 Task: In the  document Johnny.docx Share this file with 'softage.6@softage.net' Check 'Vision History' View the  non- printing characters
Action: Mouse moved to (59, 83)
Screenshot: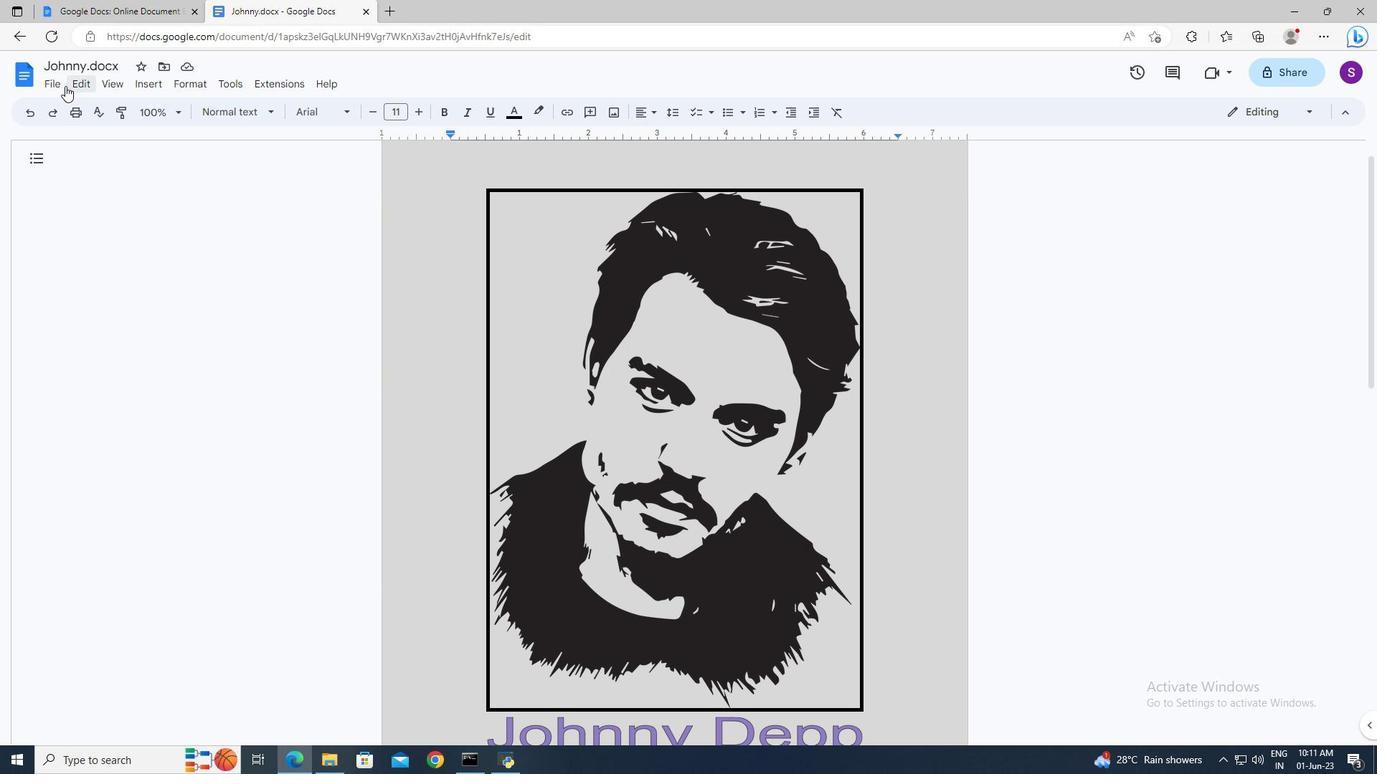 
Action: Mouse pressed left at (59, 83)
Screenshot: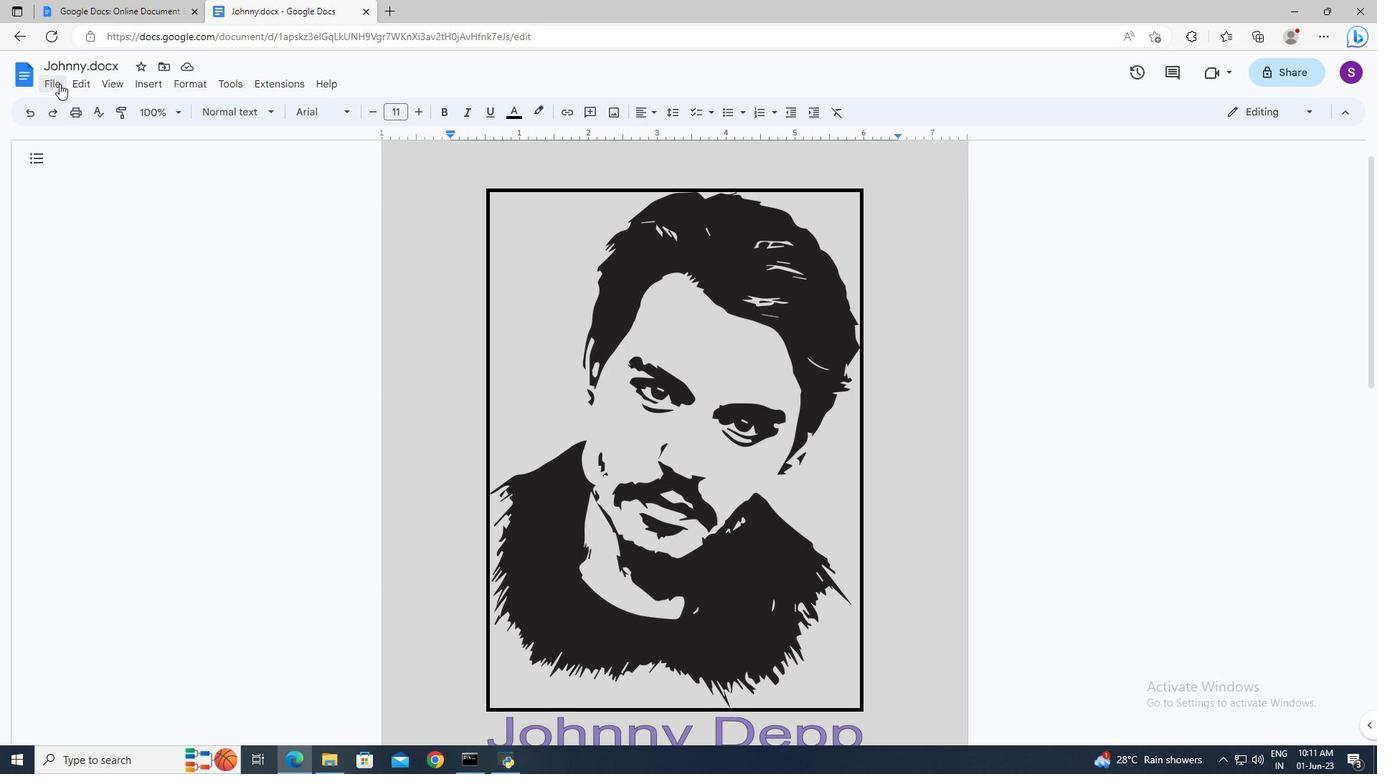 
Action: Mouse moved to (324, 190)
Screenshot: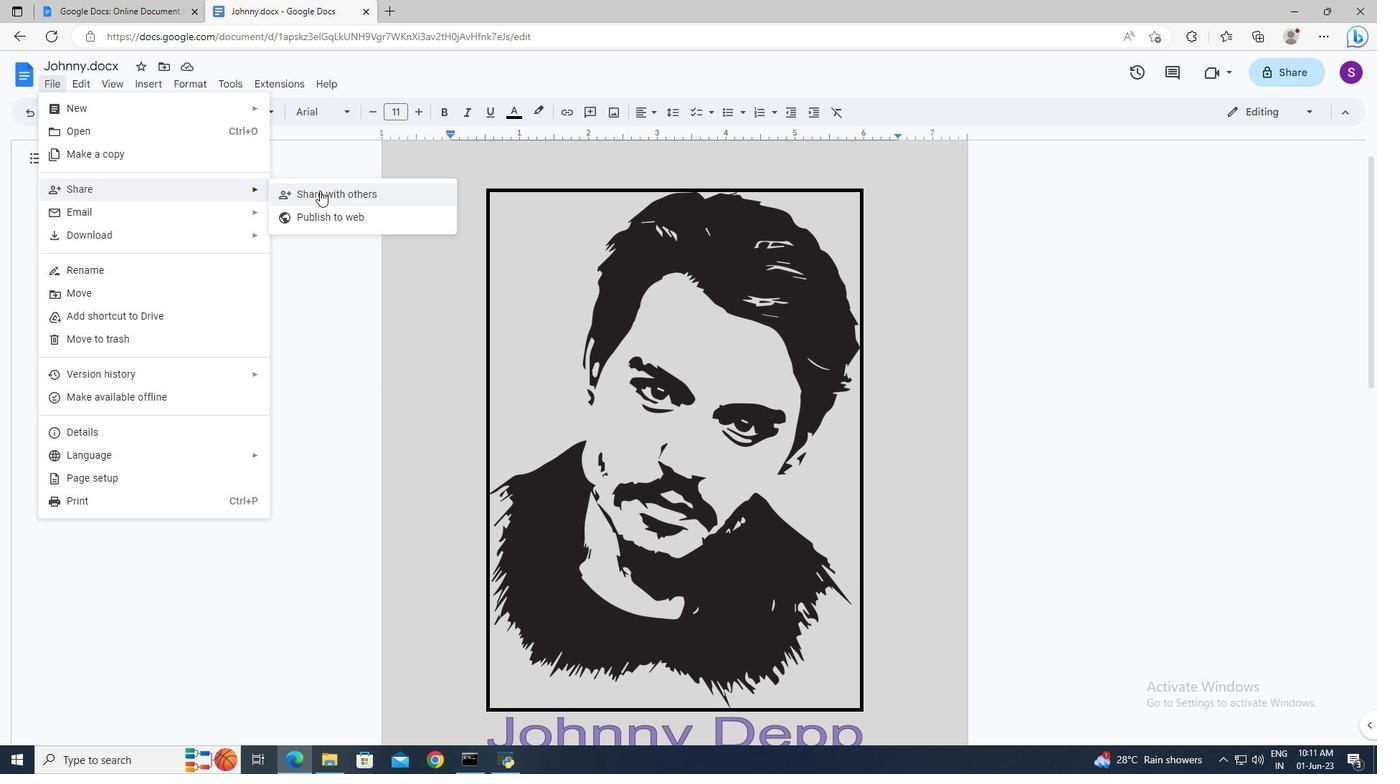 
Action: Mouse pressed left at (324, 190)
Screenshot: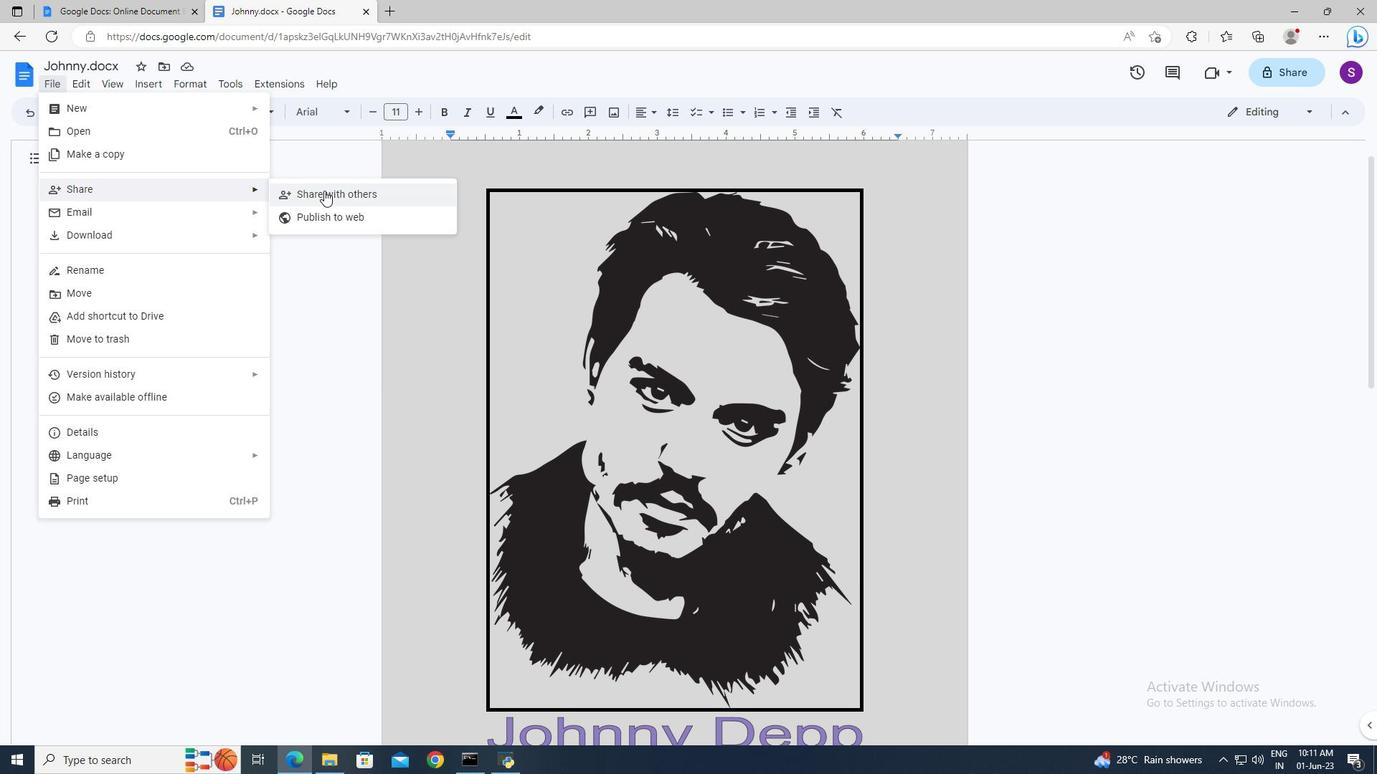 
Action: Mouse moved to (555, 320)
Screenshot: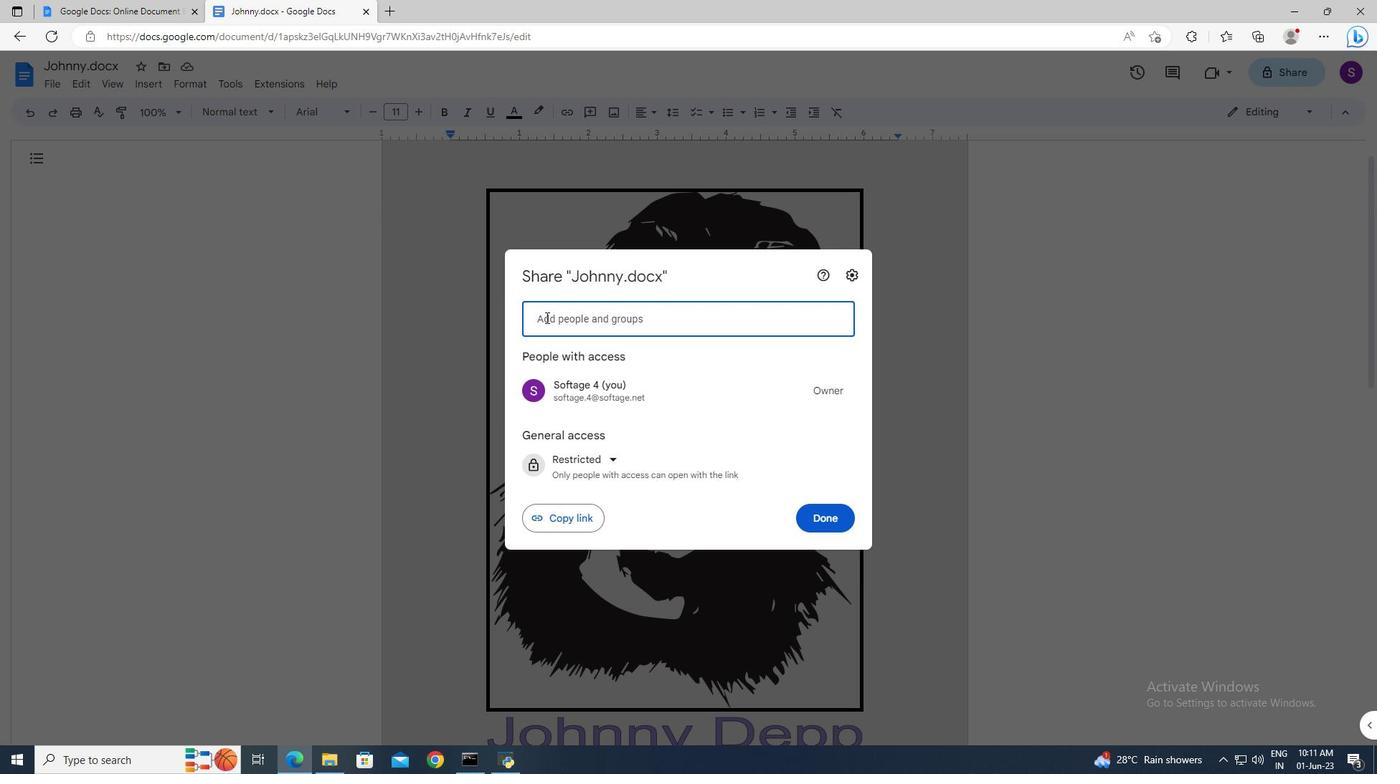 
Action: Mouse pressed left at (555, 320)
Screenshot: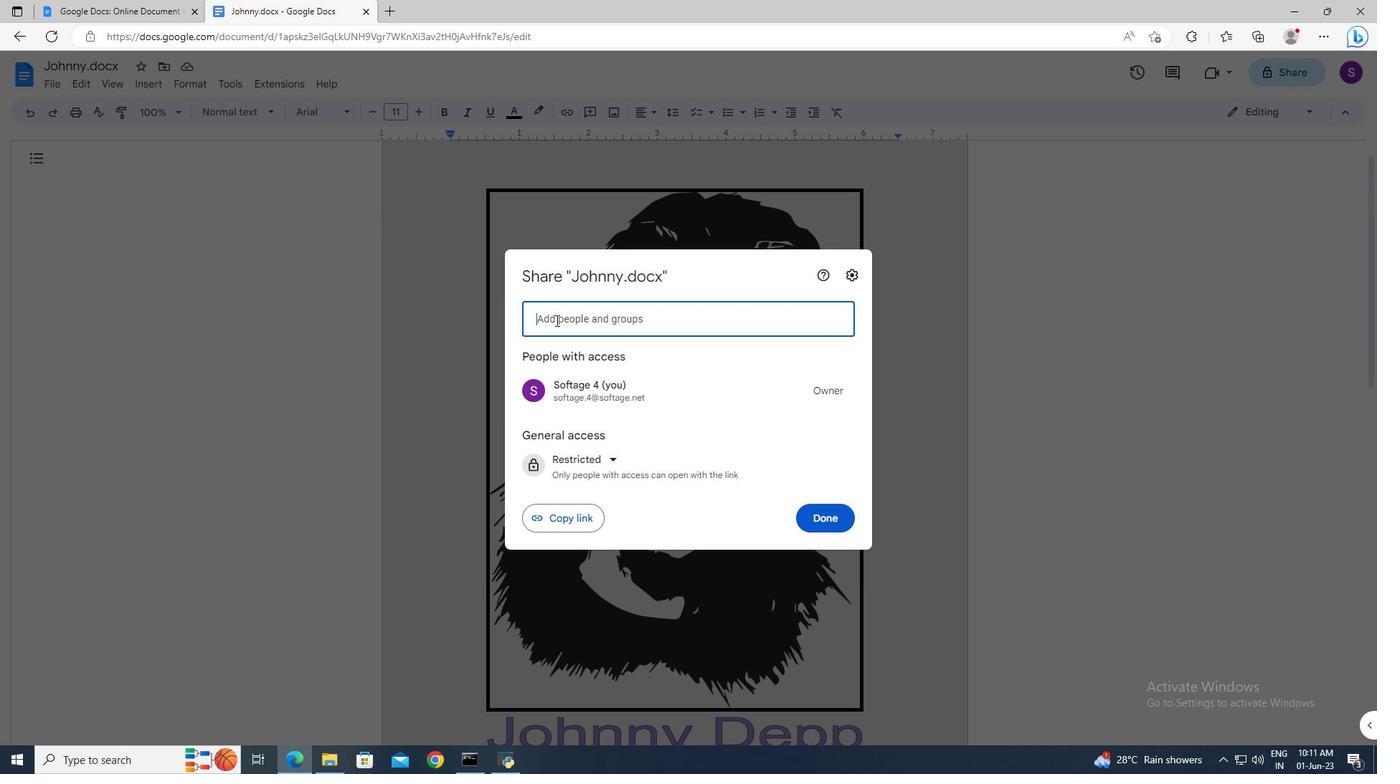 
Action: Key pressed softage.6<Key.shift><Key.shift><Key.shift>@softage.net<Key.enter>
Screenshot: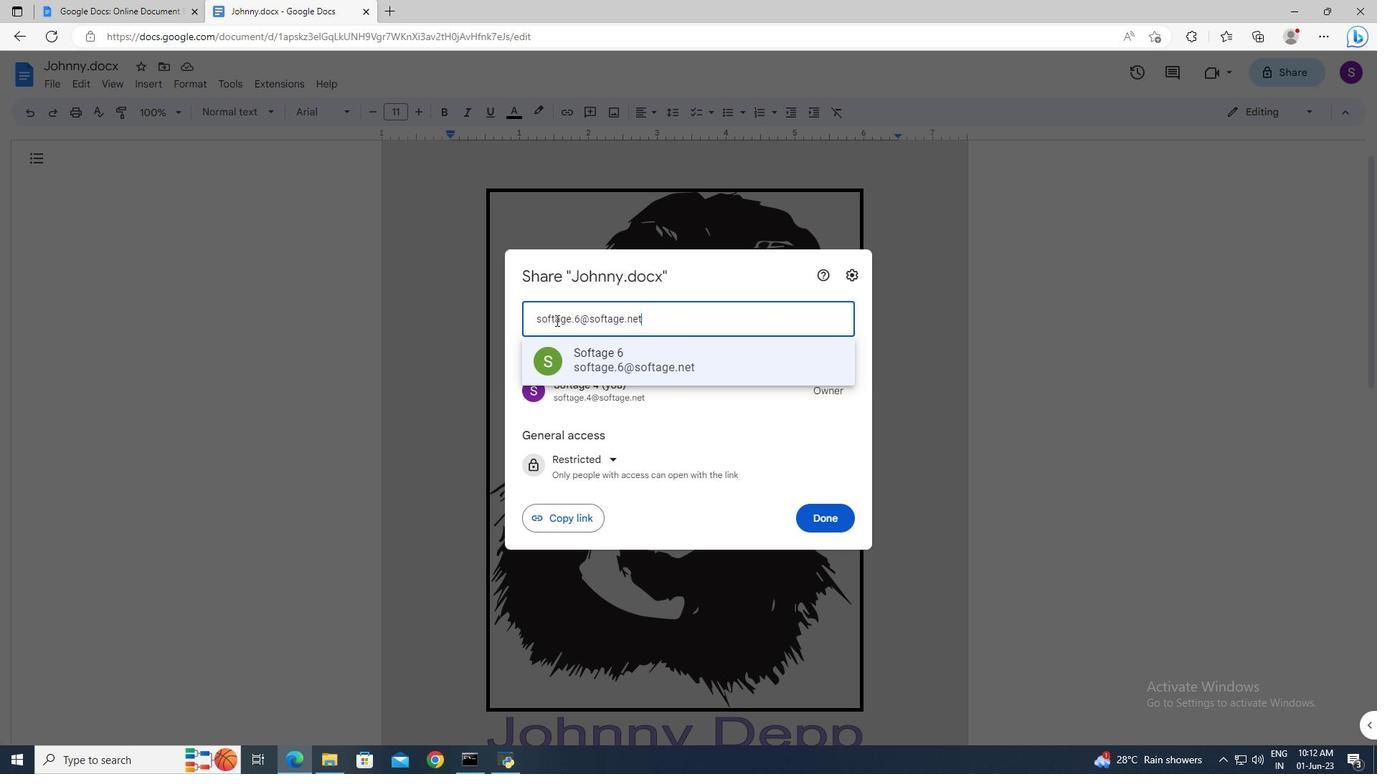 
Action: Mouse moved to (798, 503)
Screenshot: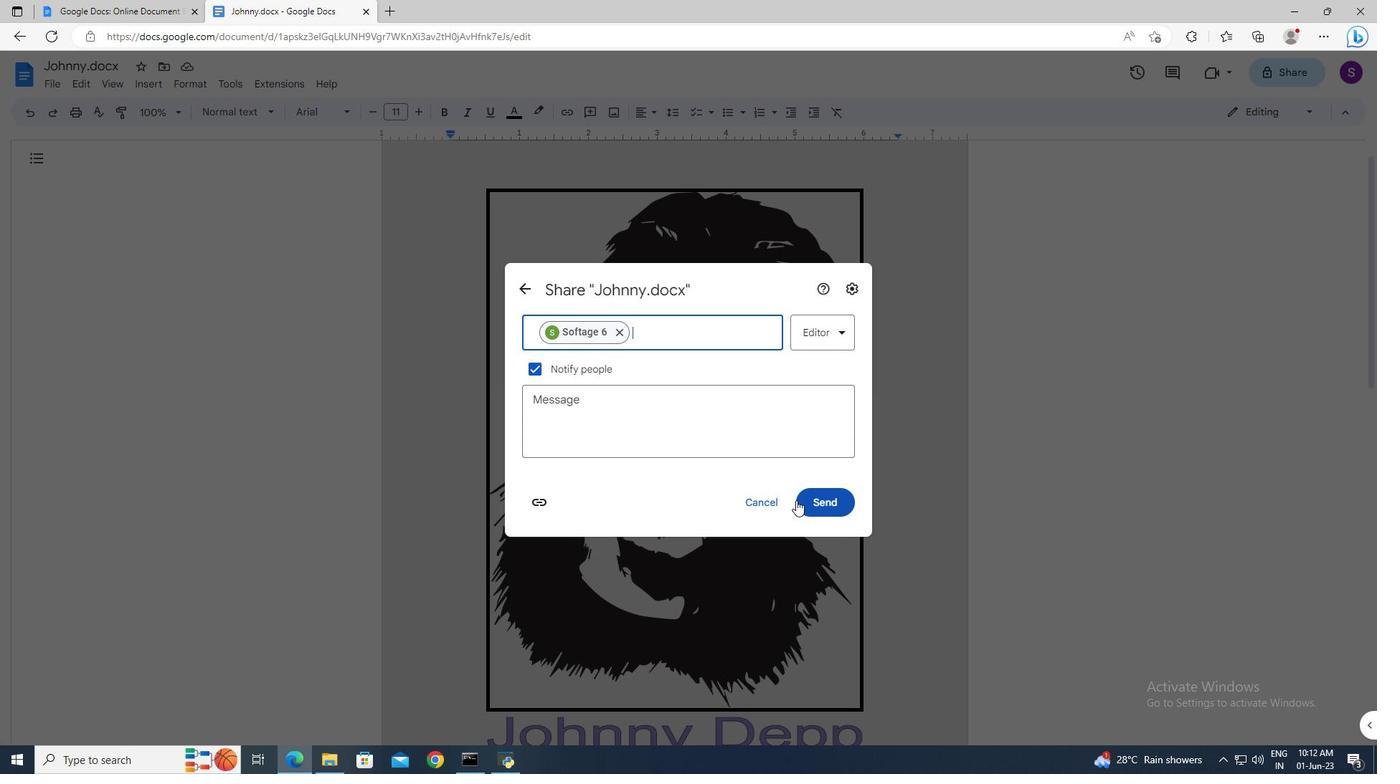 
Action: Mouse pressed left at (798, 503)
Screenshot: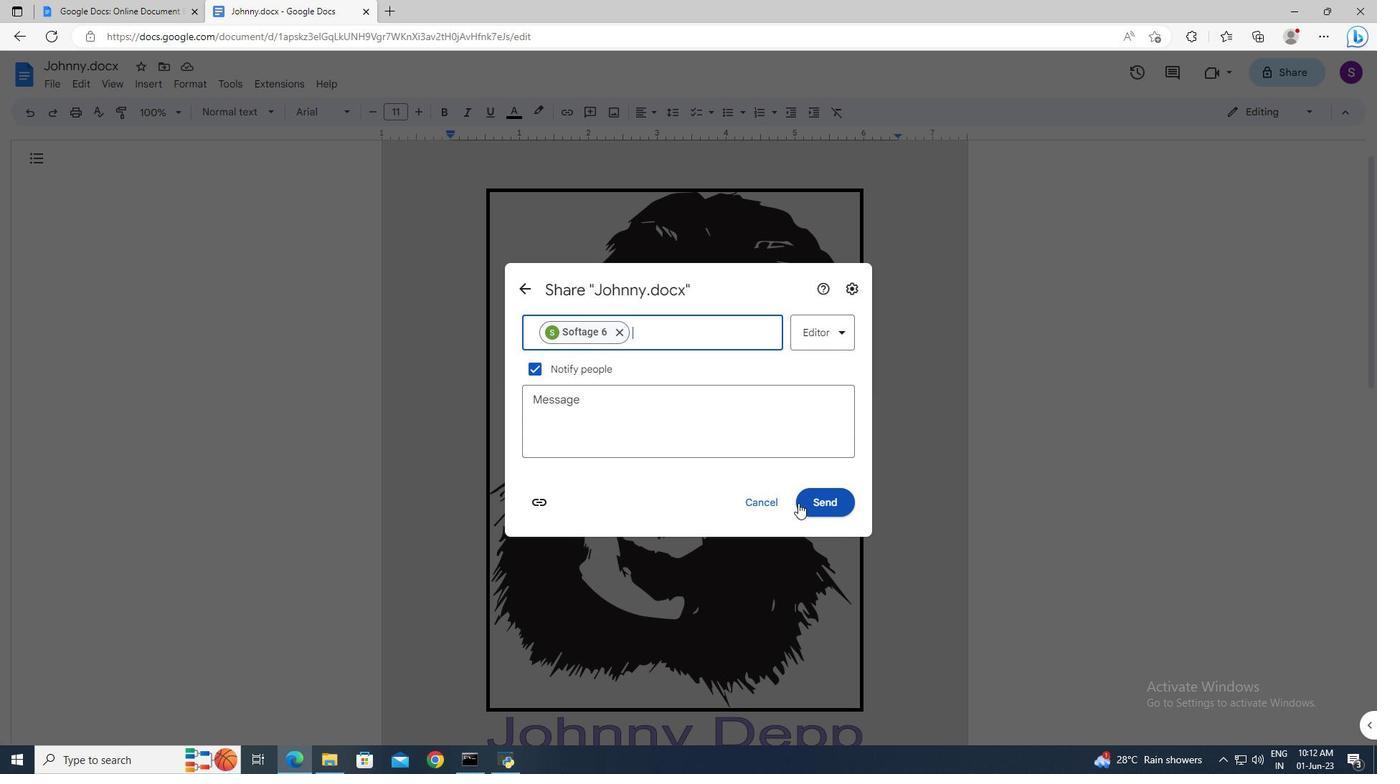 
Action: Mouse moved to (61, 81)
Screenshot: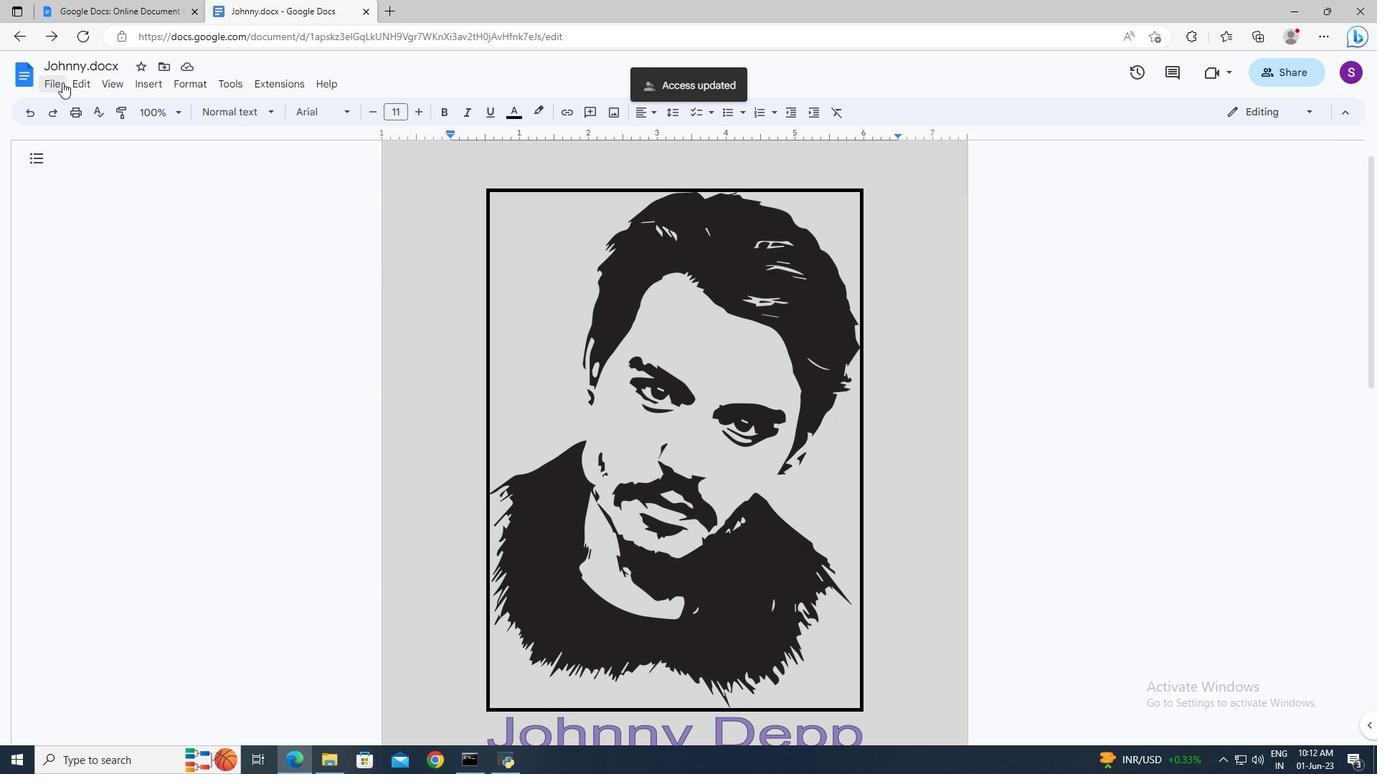 
Action: Mouse pressed left at (61, 81)
Screenshot: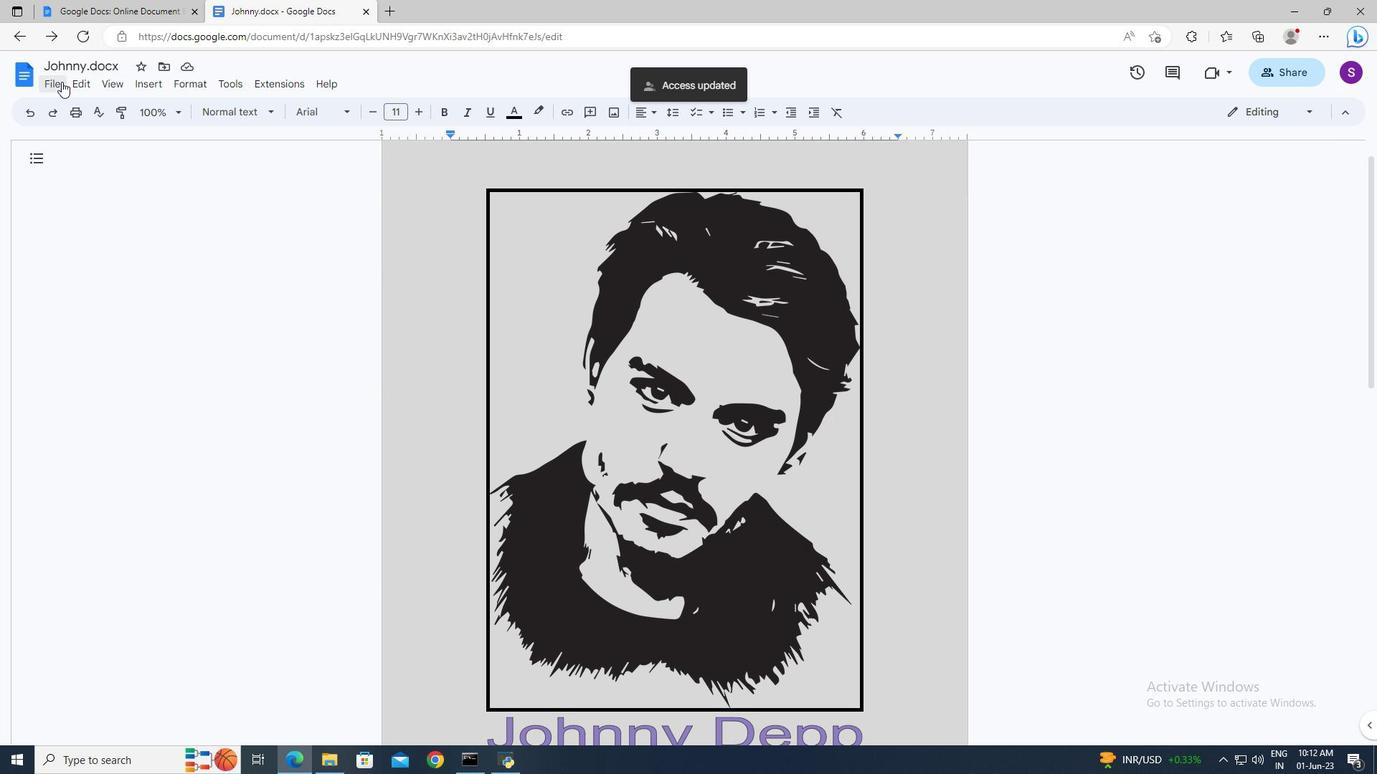 
Action: Mouse moved to (289, 397)
Screenshot: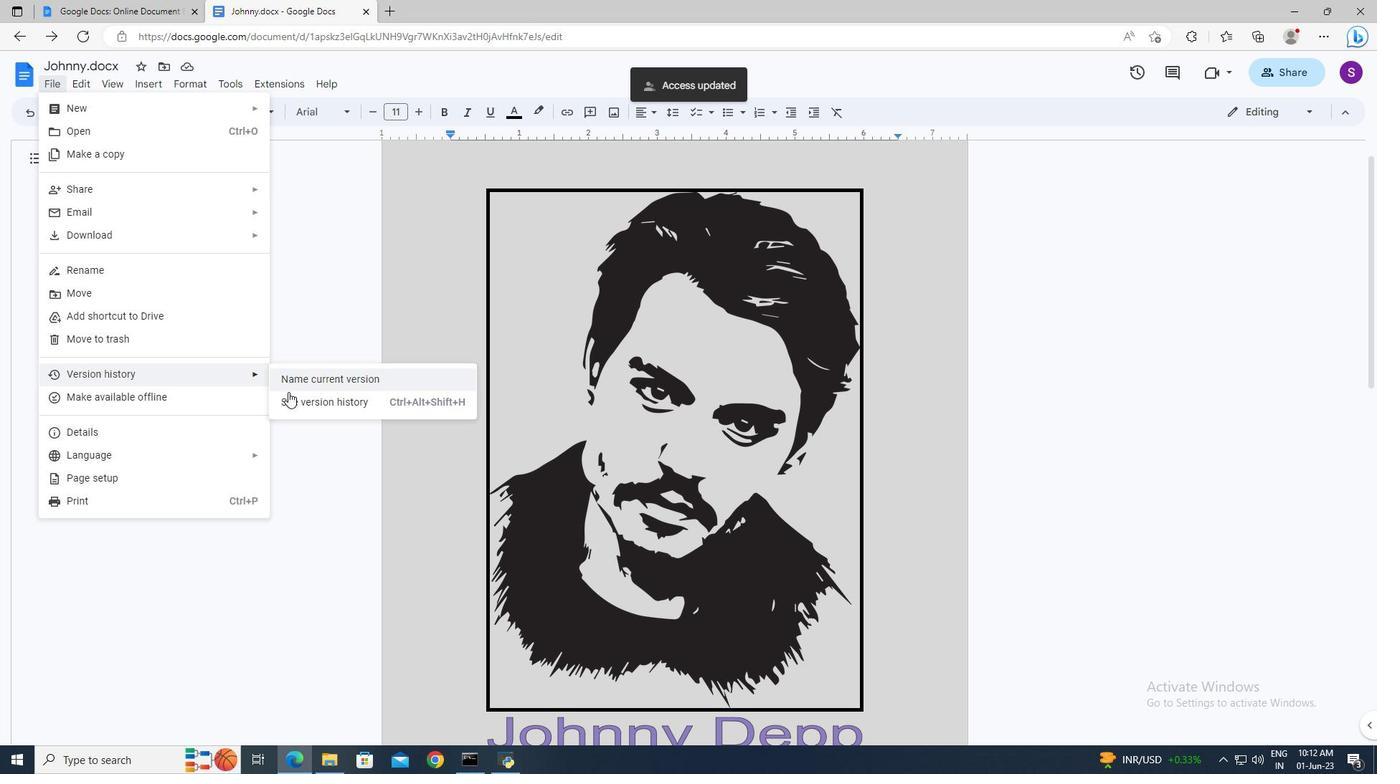 
Action: Mouse pressed left at (289, 397)
Screenshot: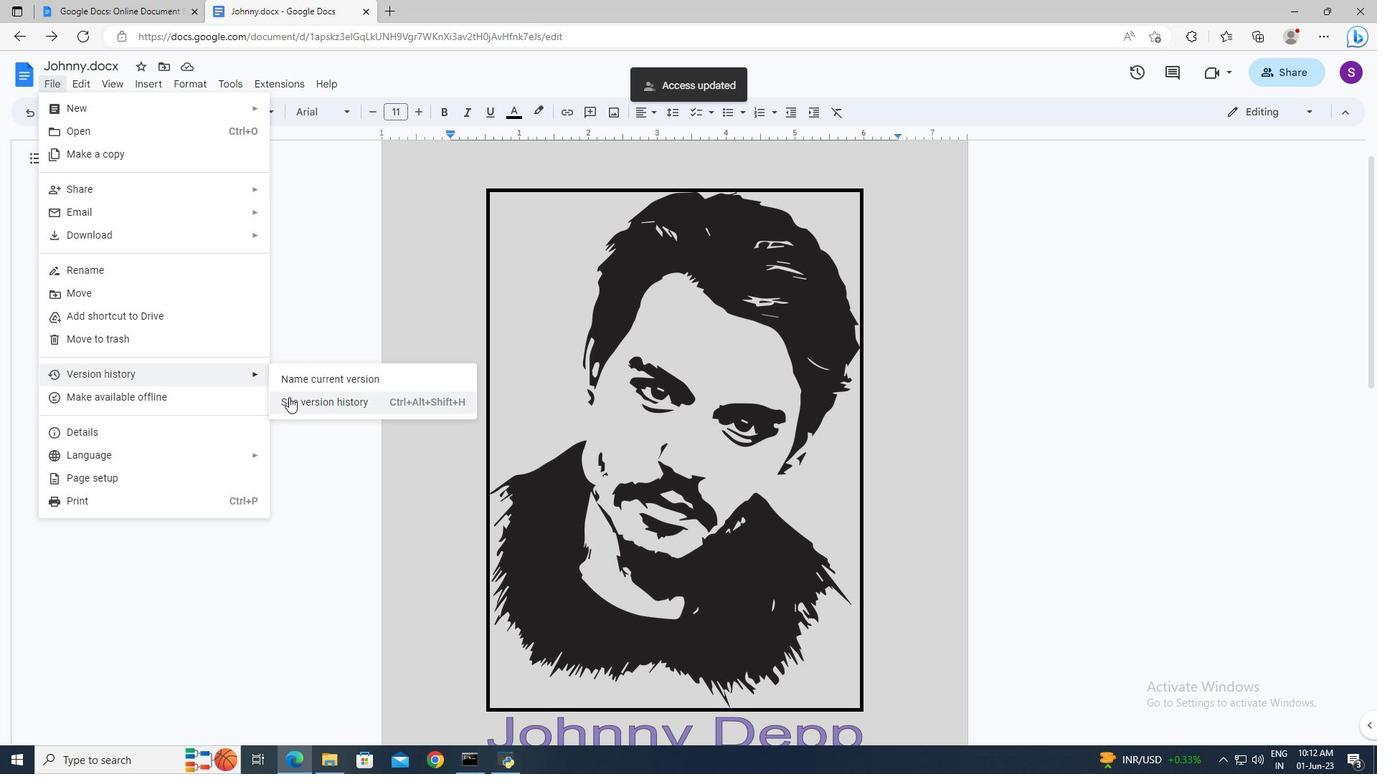 
Action: Mouse moved to (17, 77)
Screenshot: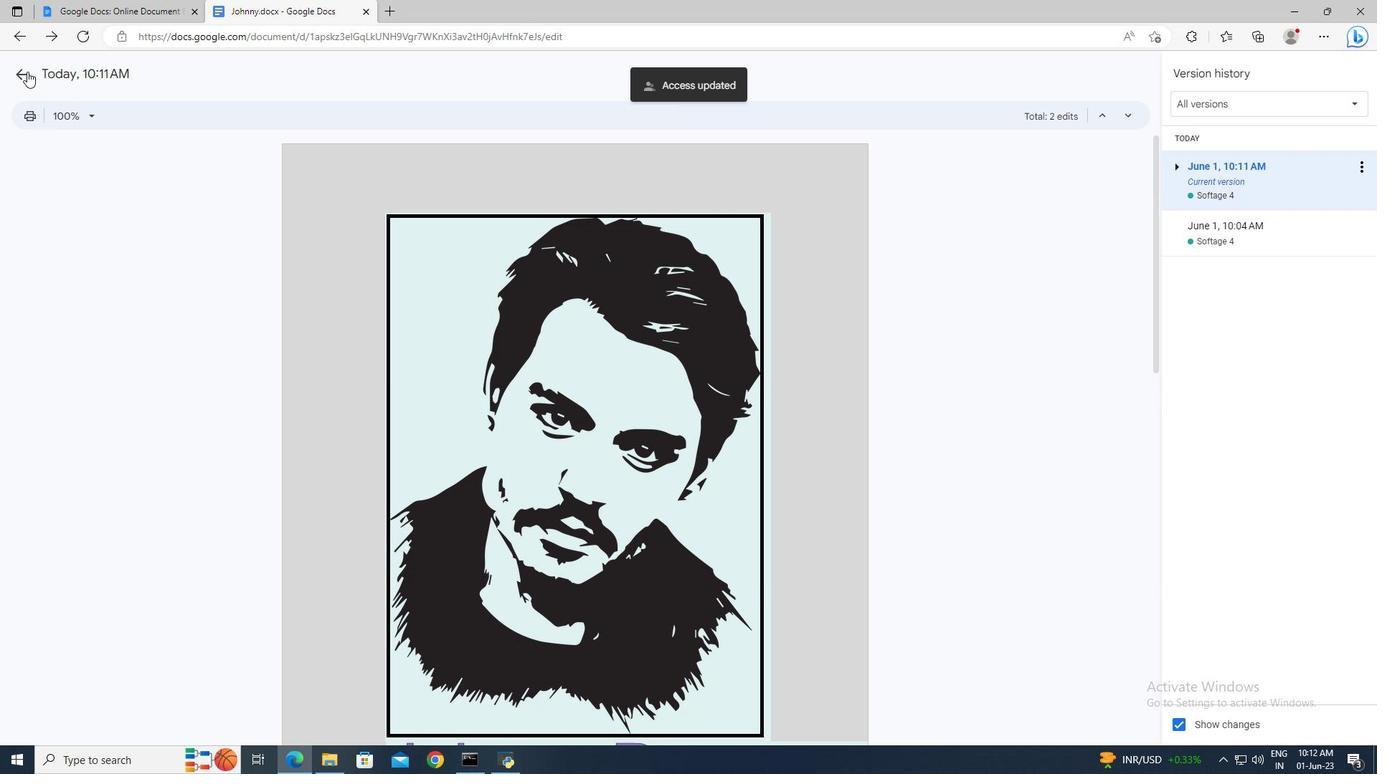 
Action: Mouse pressed left at (17, 77)
Screenshot: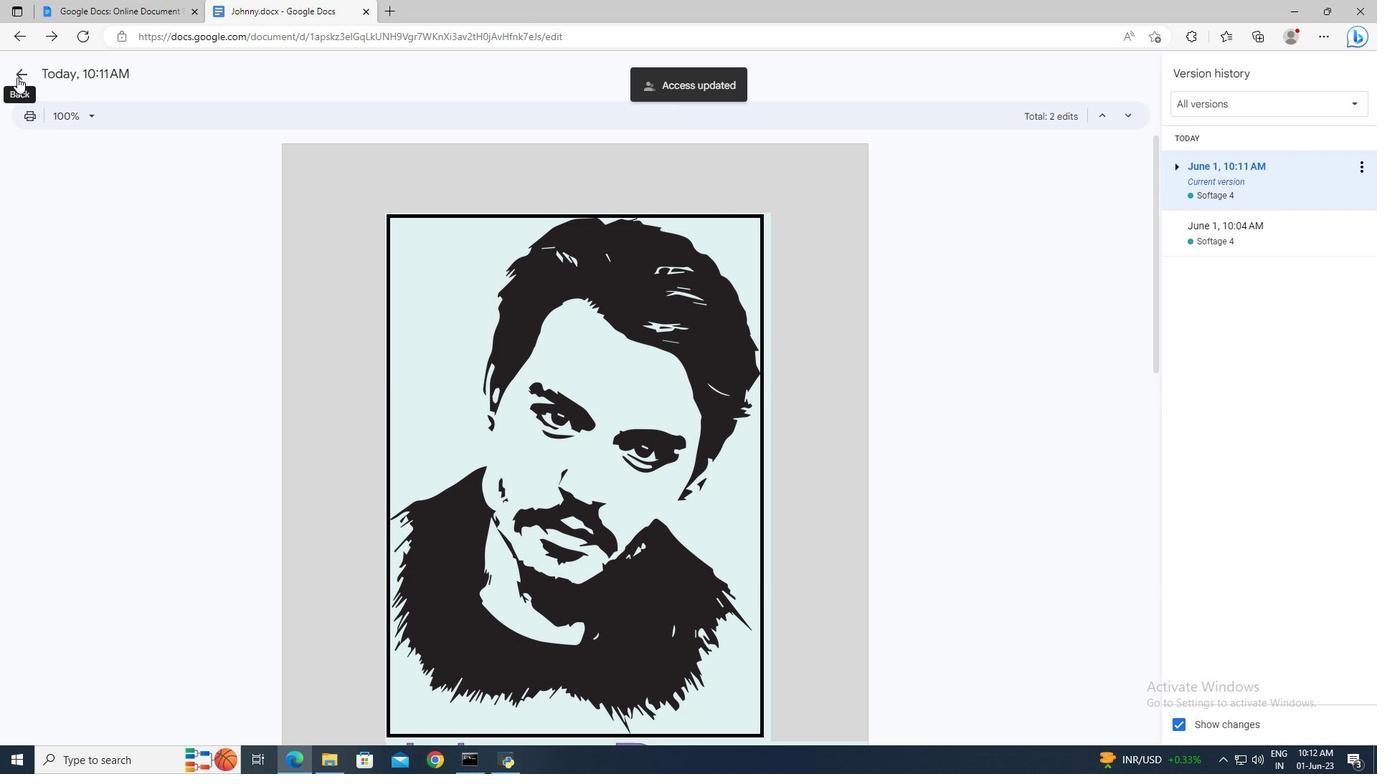 
Action: Mouse moved to (107, 83)
Screenshot: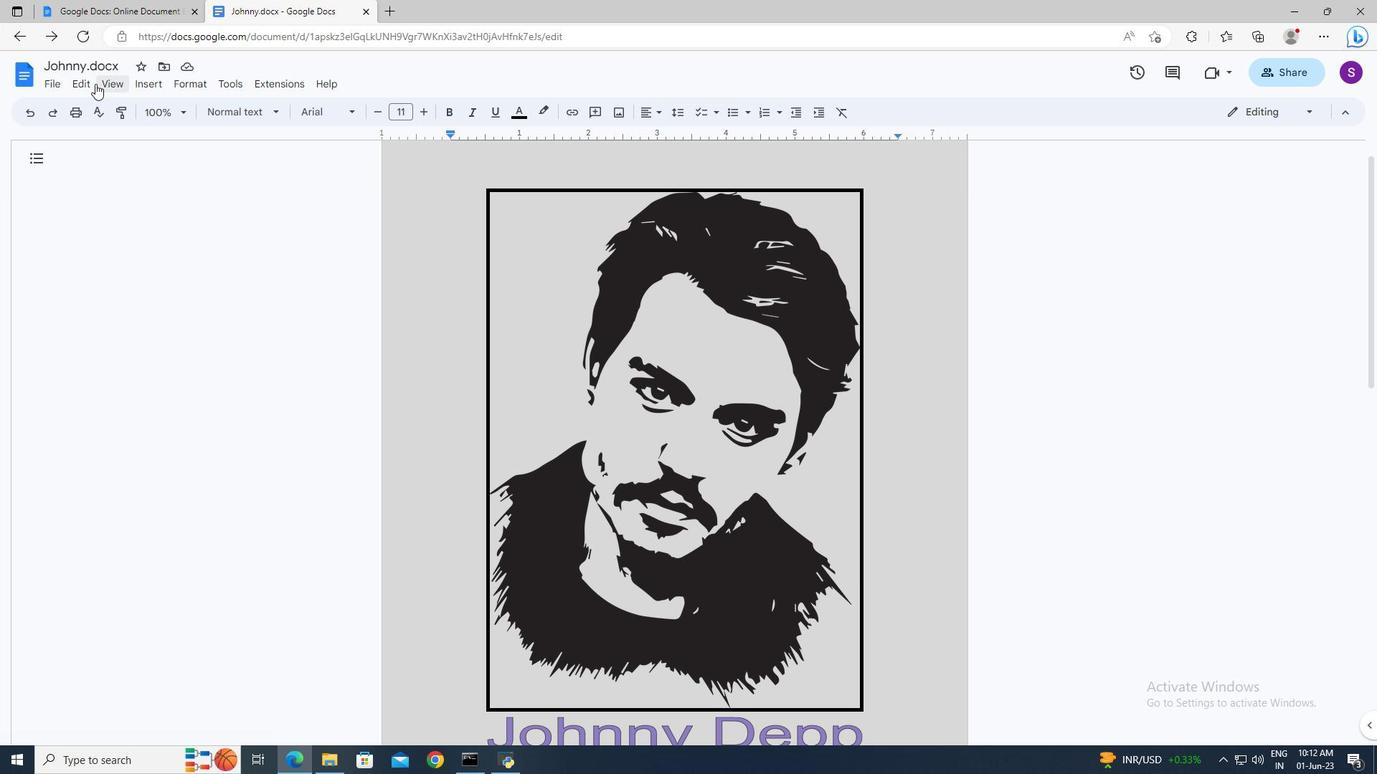 
Action: Mouse pressed left at (107, 83)
Screenshot: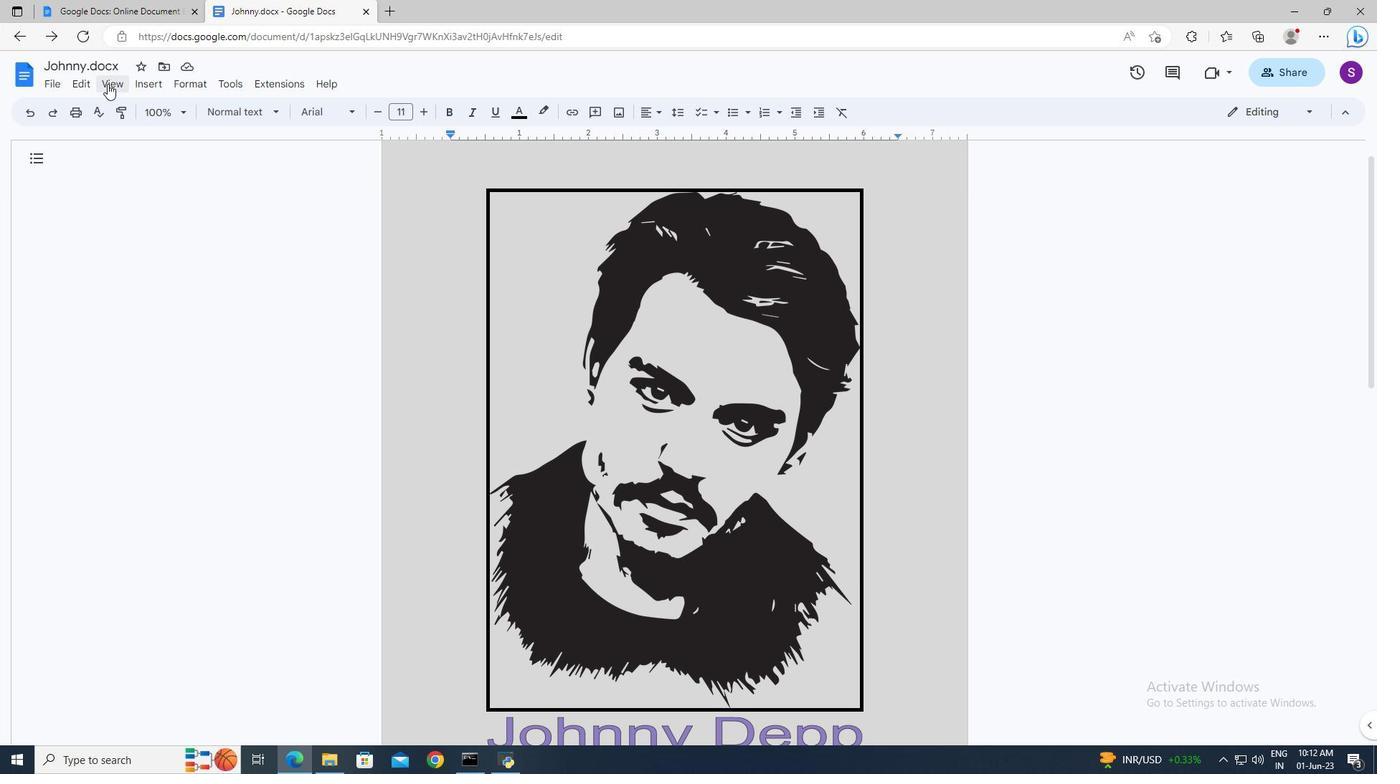 
Action: Mouse moved to (143, 228)
Screenshot: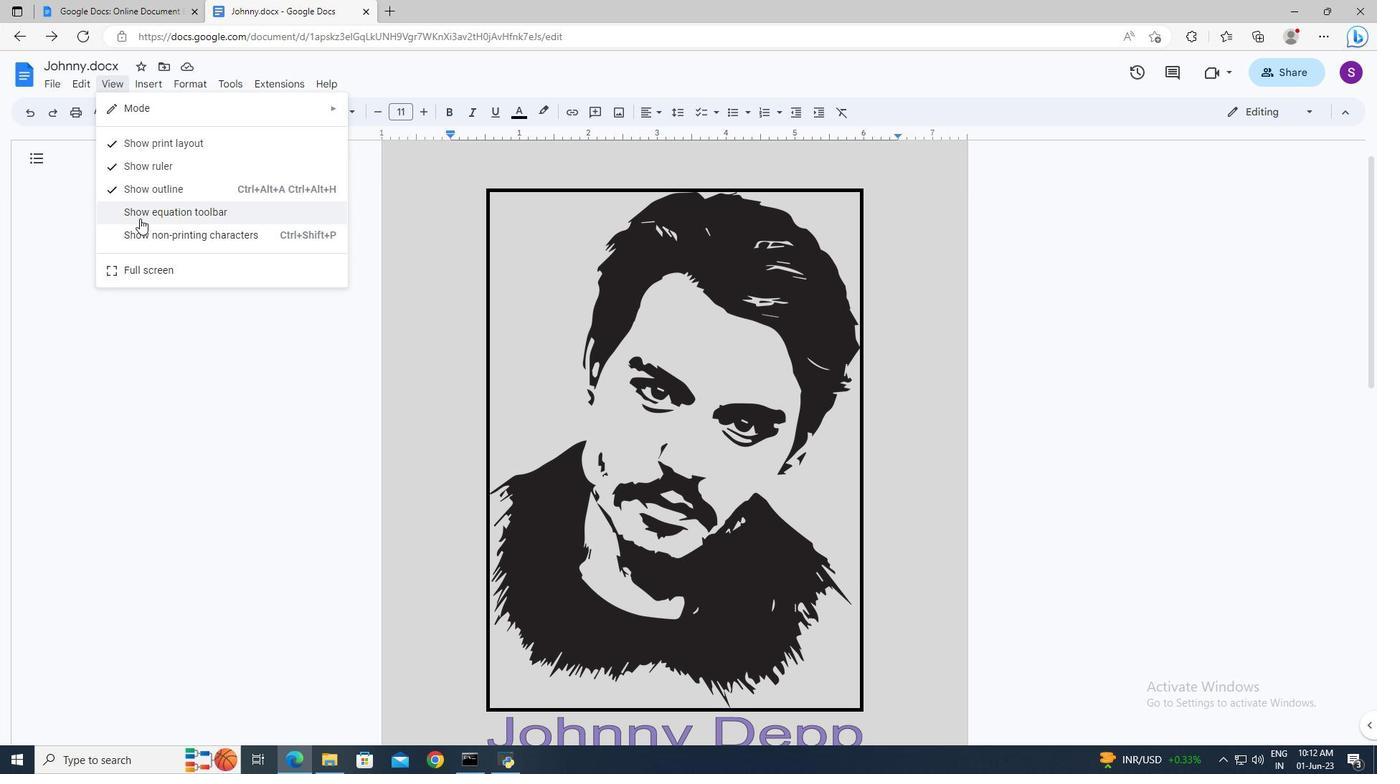 
Action: Mouse pressed left at (143, 228)
Screenshot: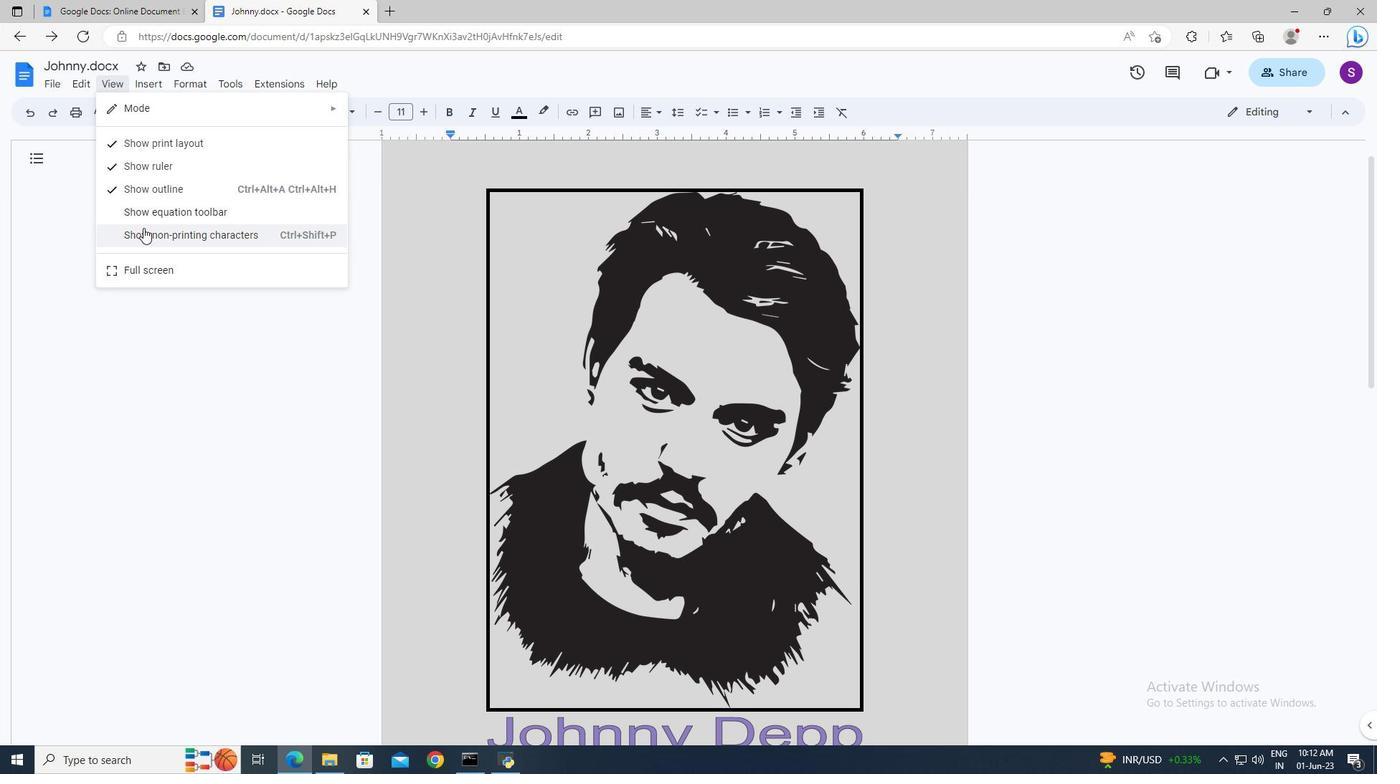 
